 Task: In the Company nestle.com, Log call with description : 'Engaged in a call with a potential client seeking a tailored solution.'; Select call outcome: 'Busy '; Select call Direction: Inbound; Add date: '27 August, 2023' and time 12:00:PM. Logged in from softage.1@softage.net
Action: Mouse moved to (102, 60)
Screenshot: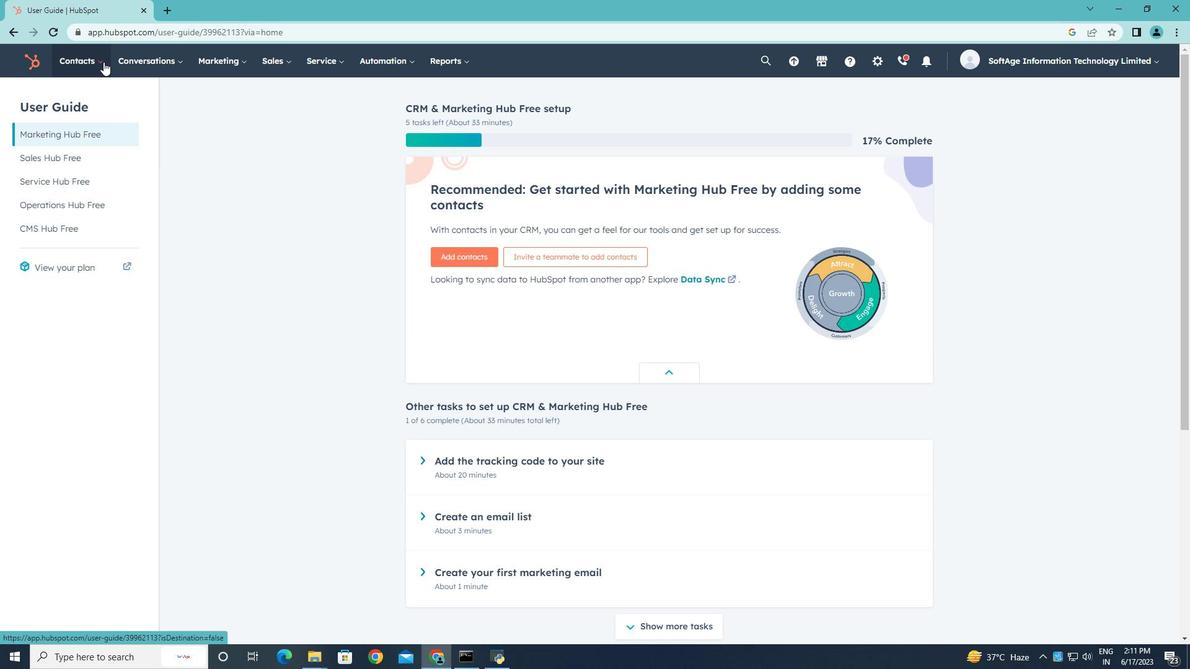 
Action: Mouse pressed left at (102, 60)
Screenshot: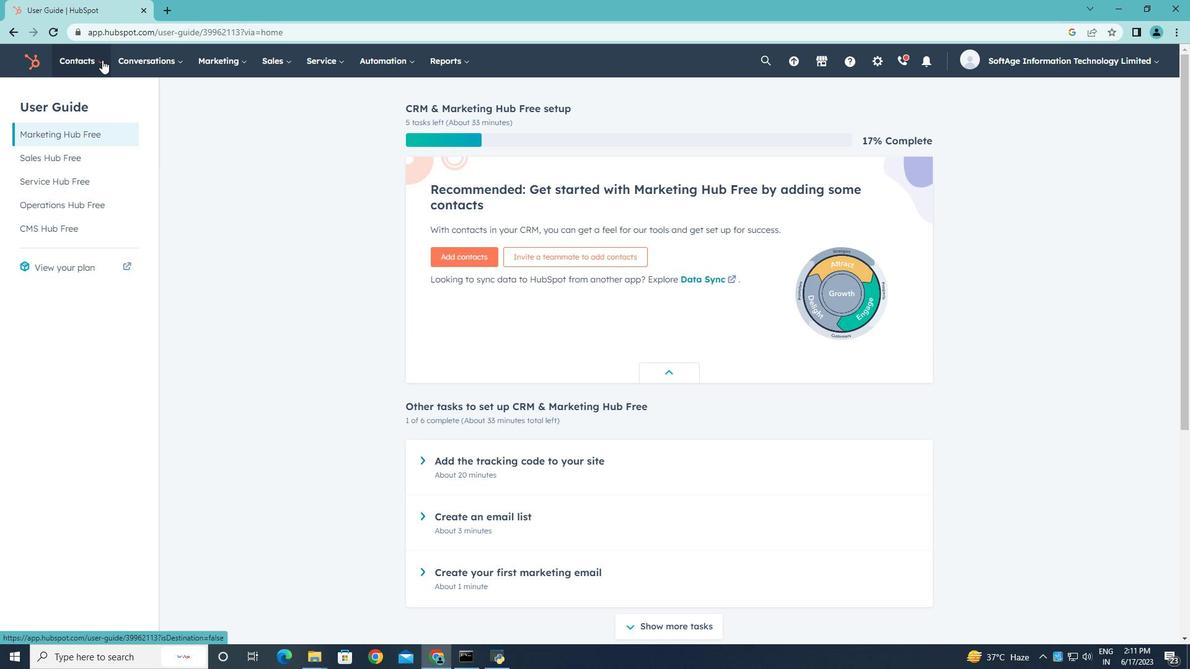 
Action: Mouse moved to (89, 122)
Screenshot: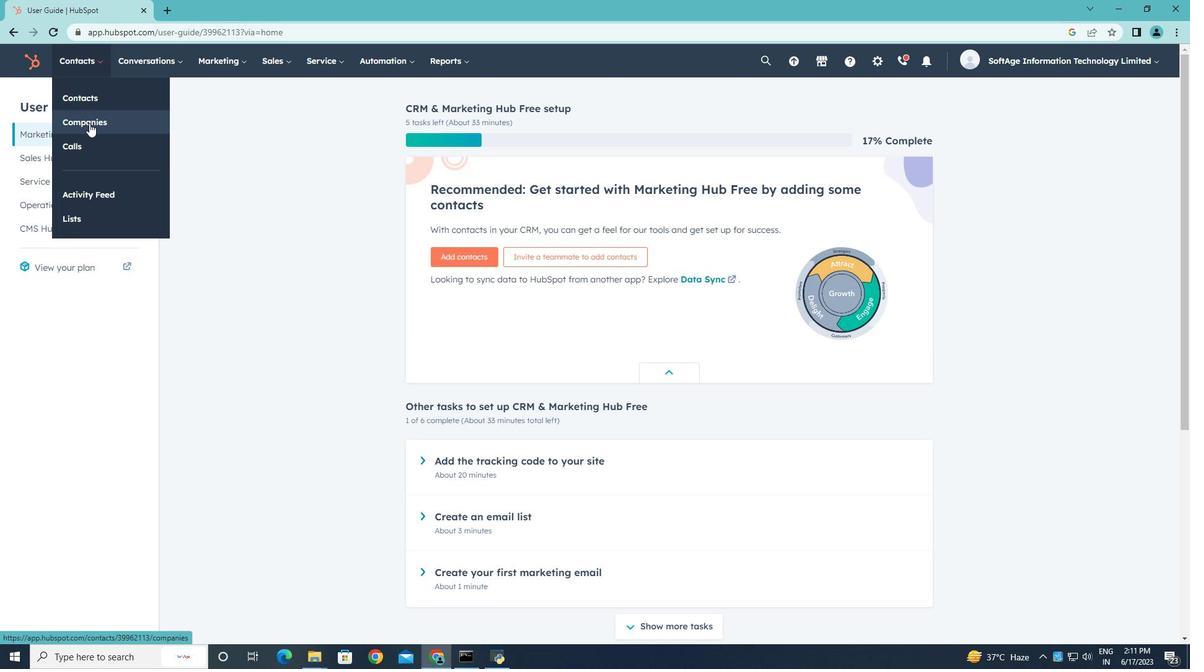 
Action: Mouse pressed left at (89, 122)
Screenshot: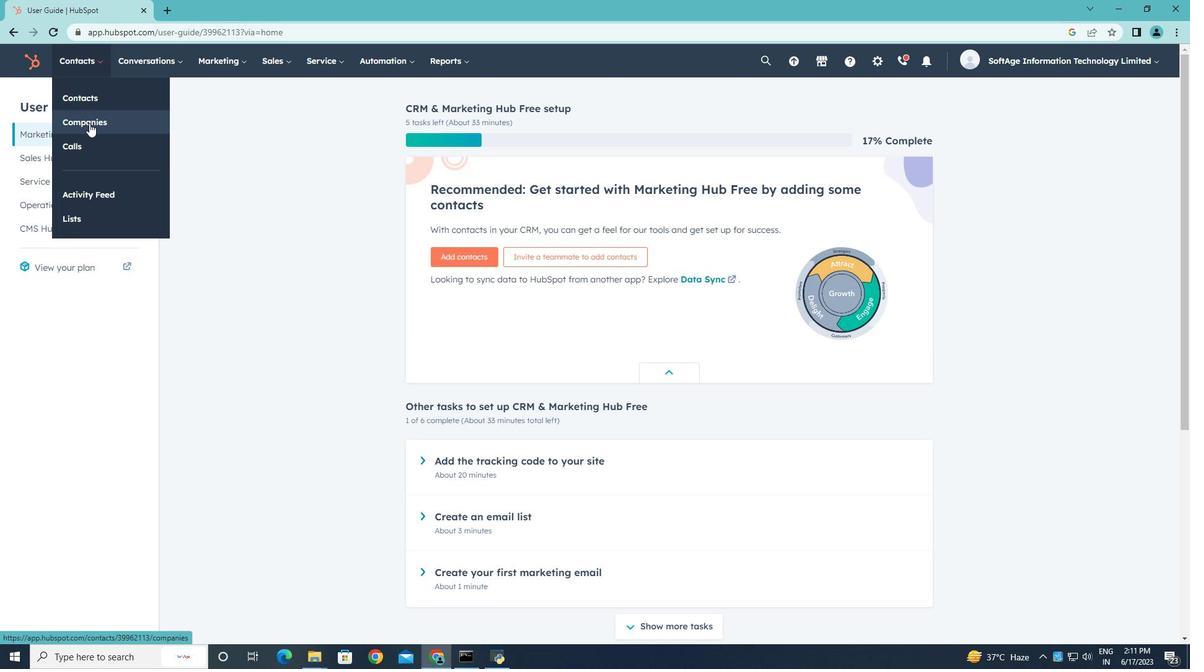 
Action: Mouse moved to (104, 207)
Screenshot: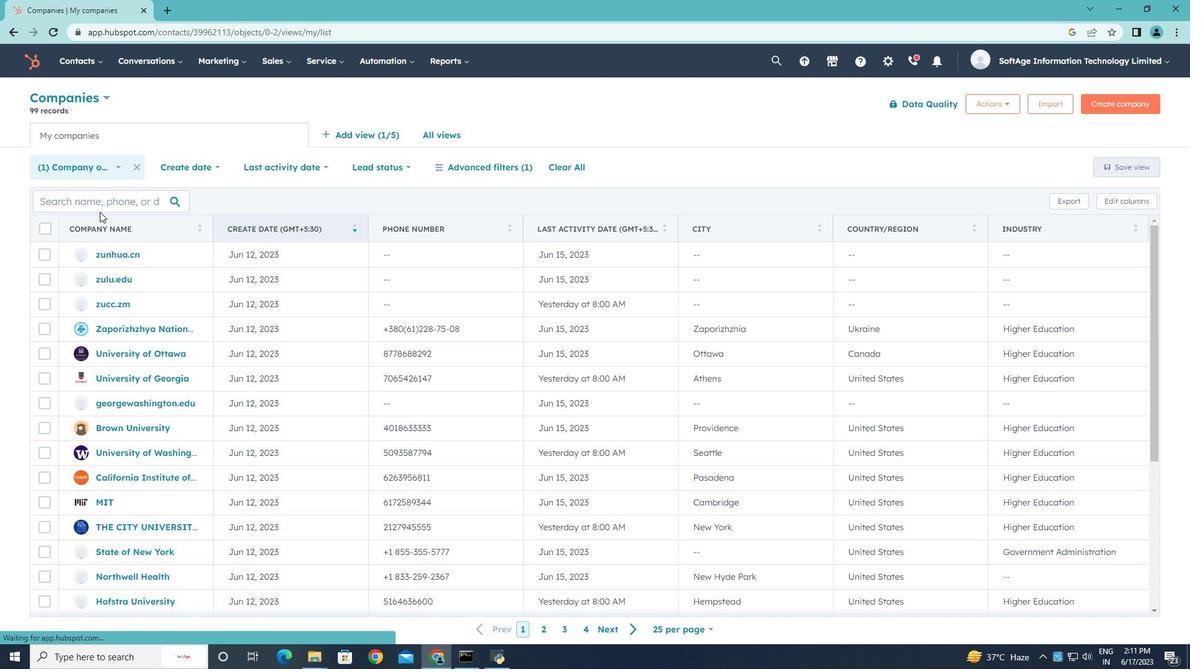
Action: Mouse pressed left at (104, 207)
Screenshot: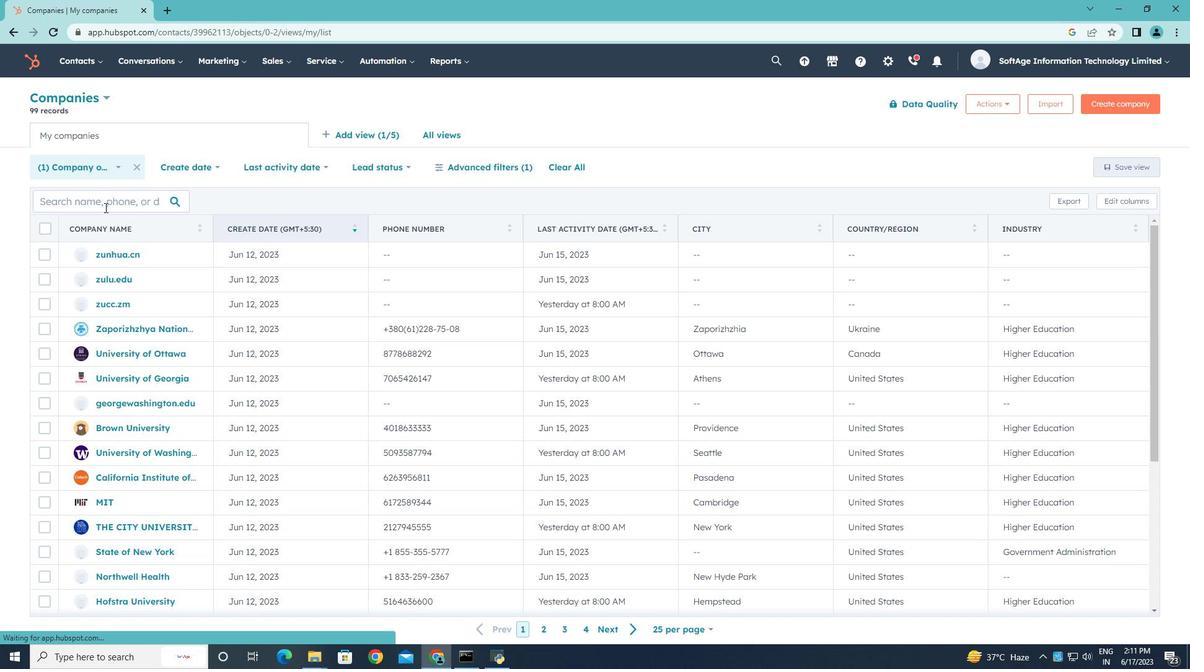 
Action: Key pressed nestle.com
Screenshot: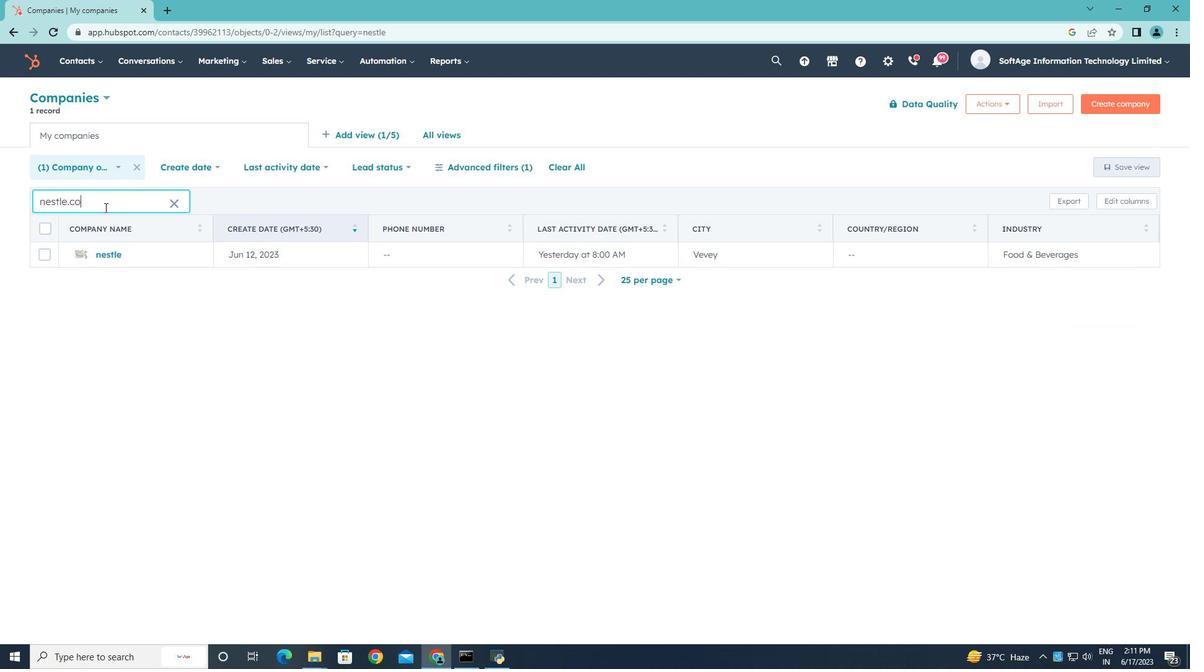 
Action: Mouse moved to (110, 257)
Screenshot: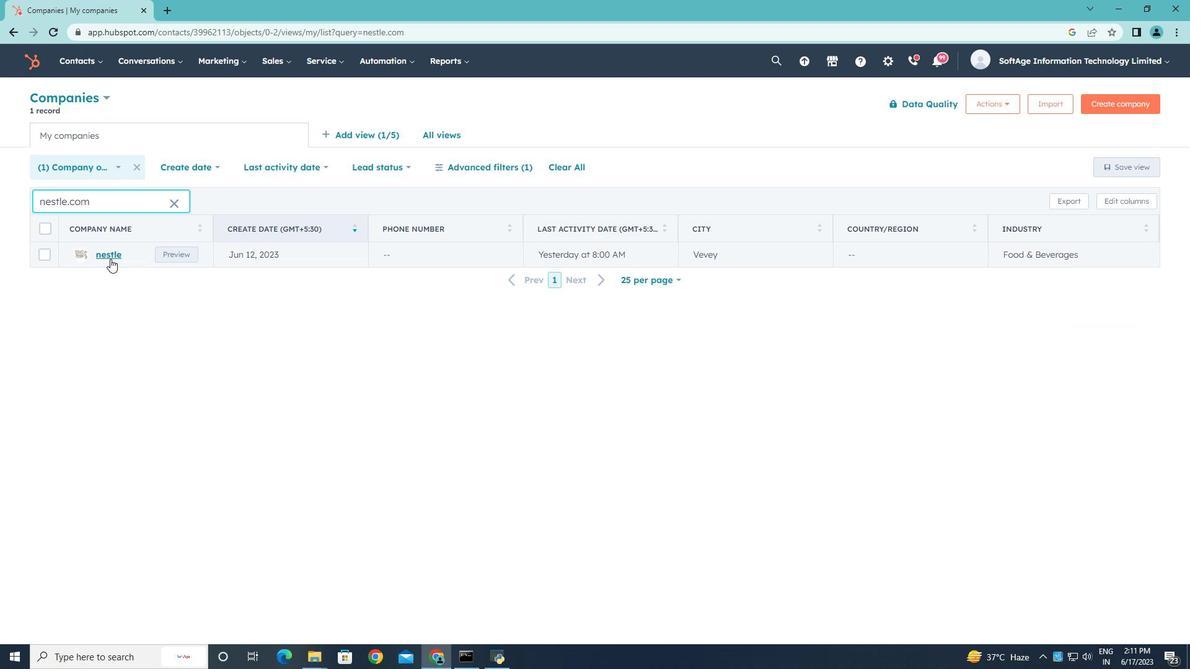 
Action: Mouse pressed left at (110, 257)
Screenshot: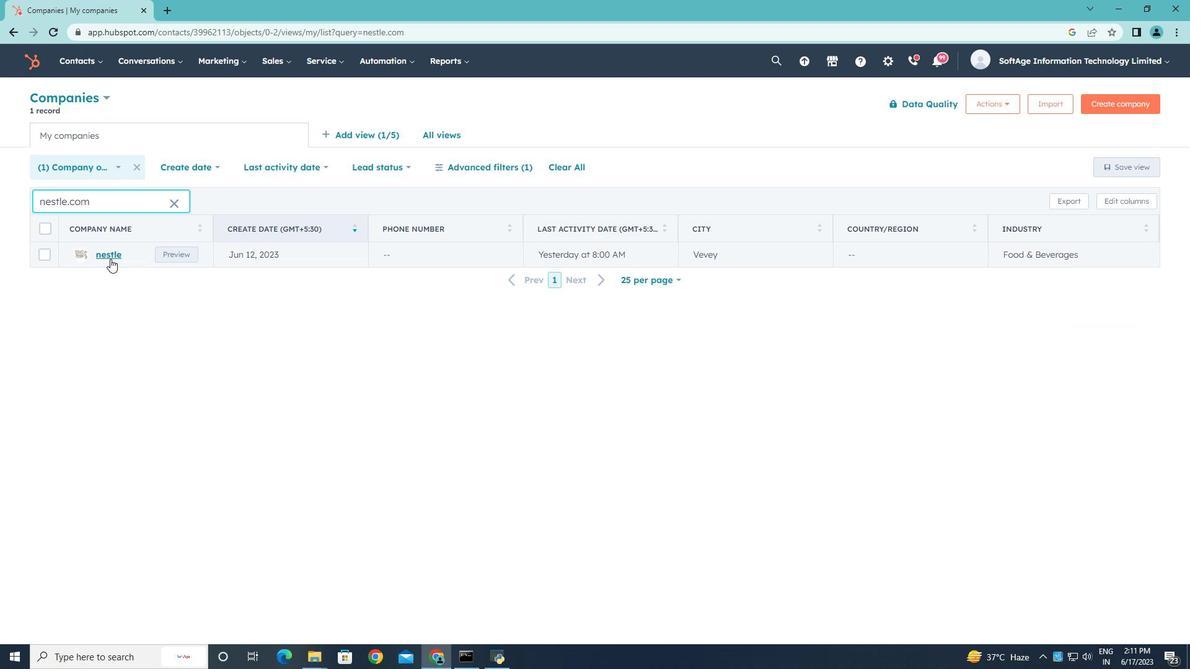 
Action: Mouse moved to (246, 200)
Screenshot: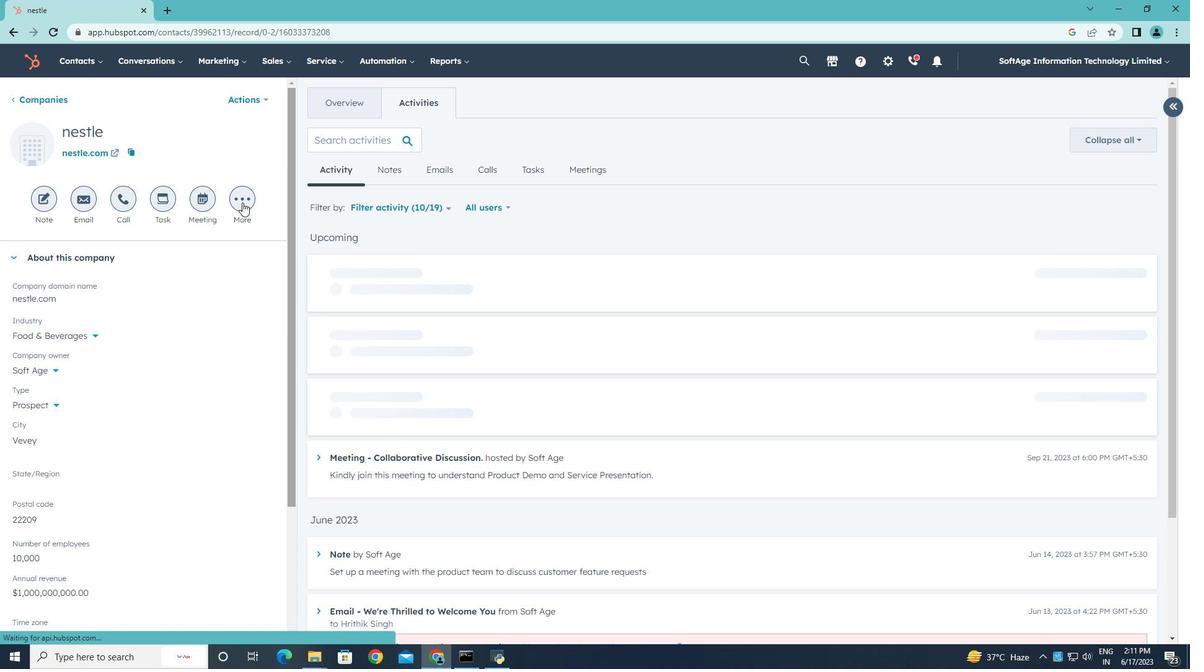 
Action: Mouse pressed left at (246, 200)
Screenshot: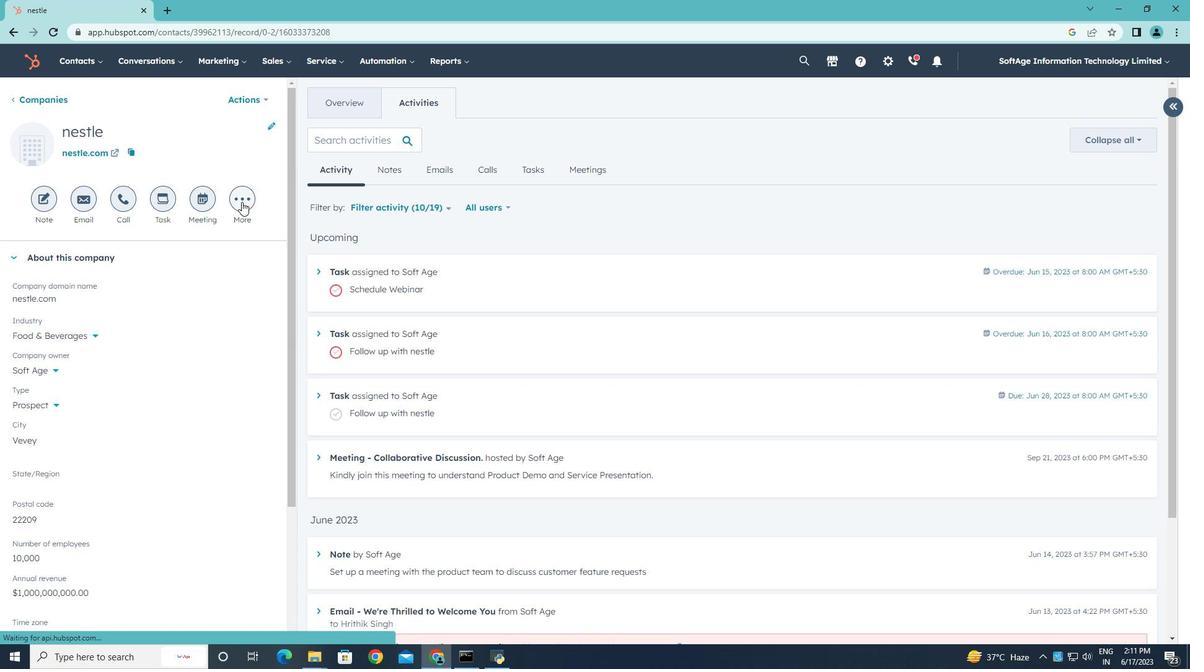 
Action: Mouse moved to (218, 300)
Screenshot: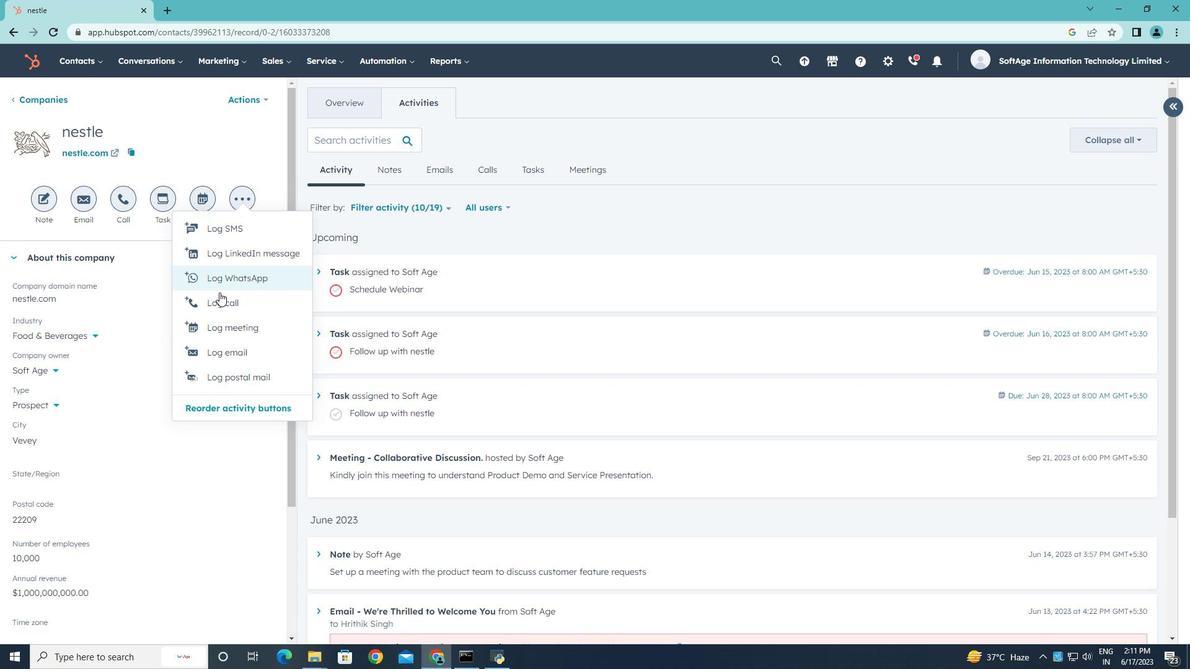 
Action: Mouse pressed left at (218, 300)
Screenshot: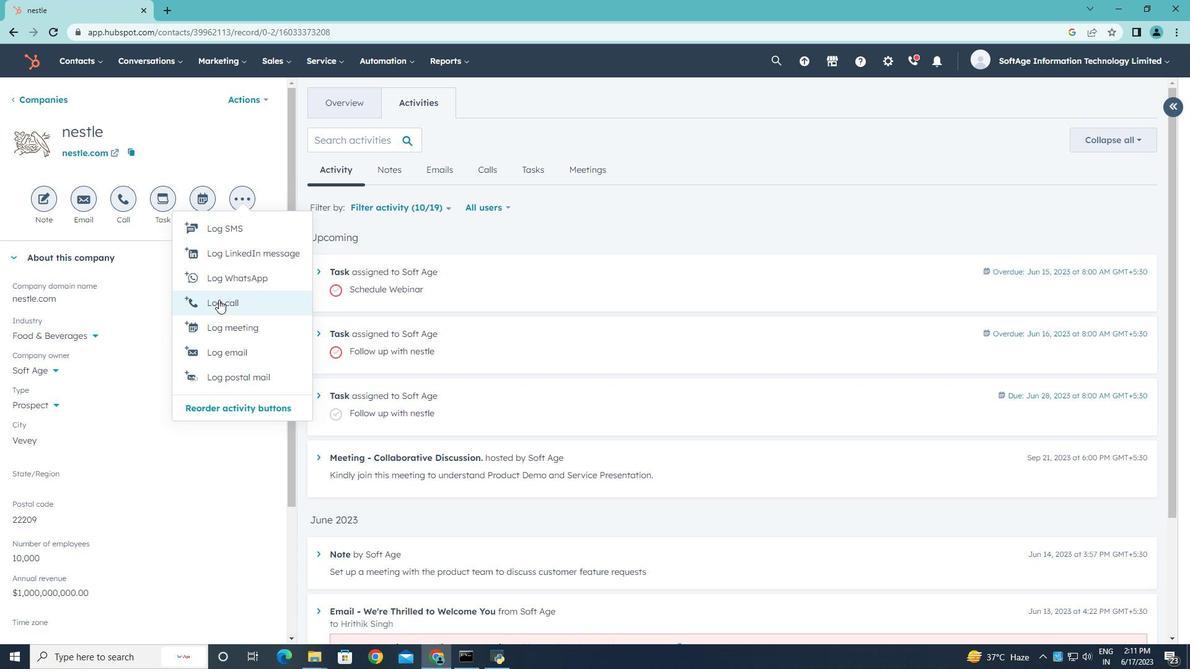
Action: Key pressed <Key.shift>Engaged<Key.space>in<Key.space>a<Key.space>call<Key.space>with<Key.space>a<Key.space>potential<Key.space>client<Key.space>seeking<Key.space>a<Key.space>tailored<Key.space>solution.
Screenshot: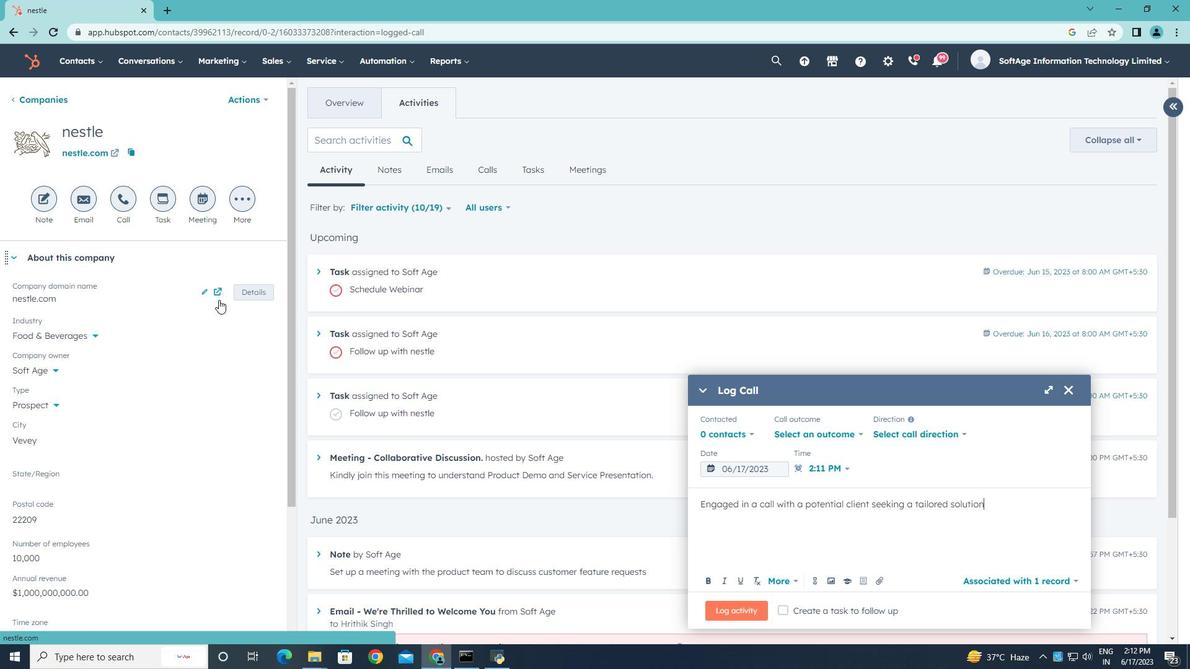 
Action: Mouse moved to (857, 435)
Screenshot: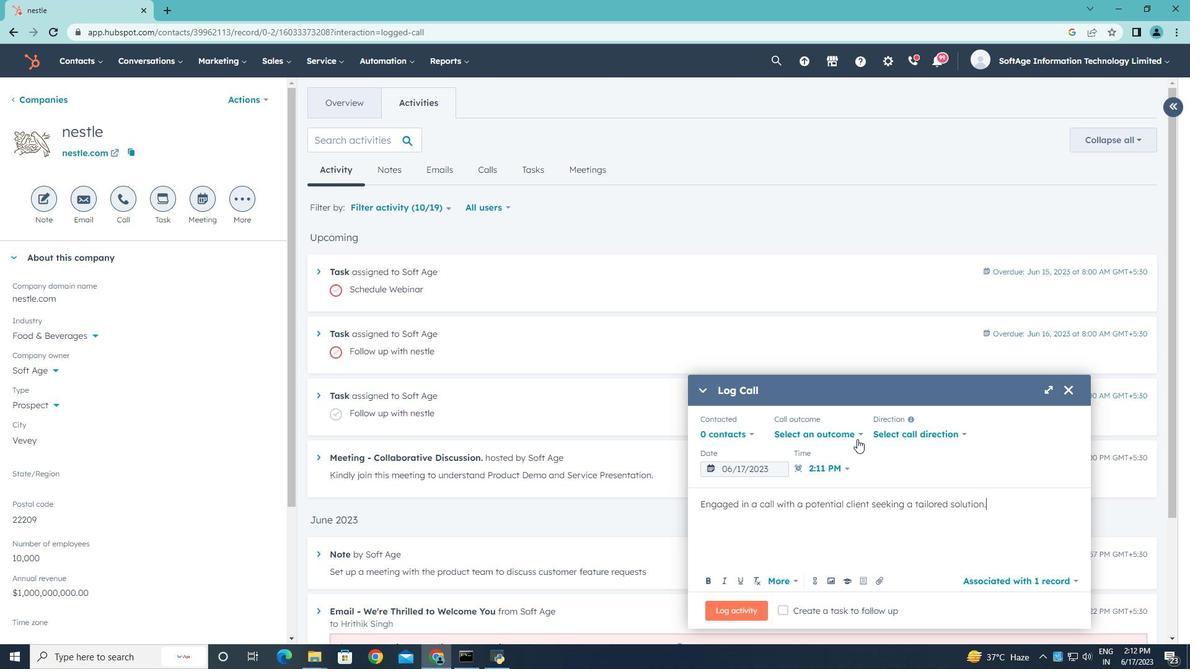 
Action: Mouse pressed left at (857, 435)
Screenshot: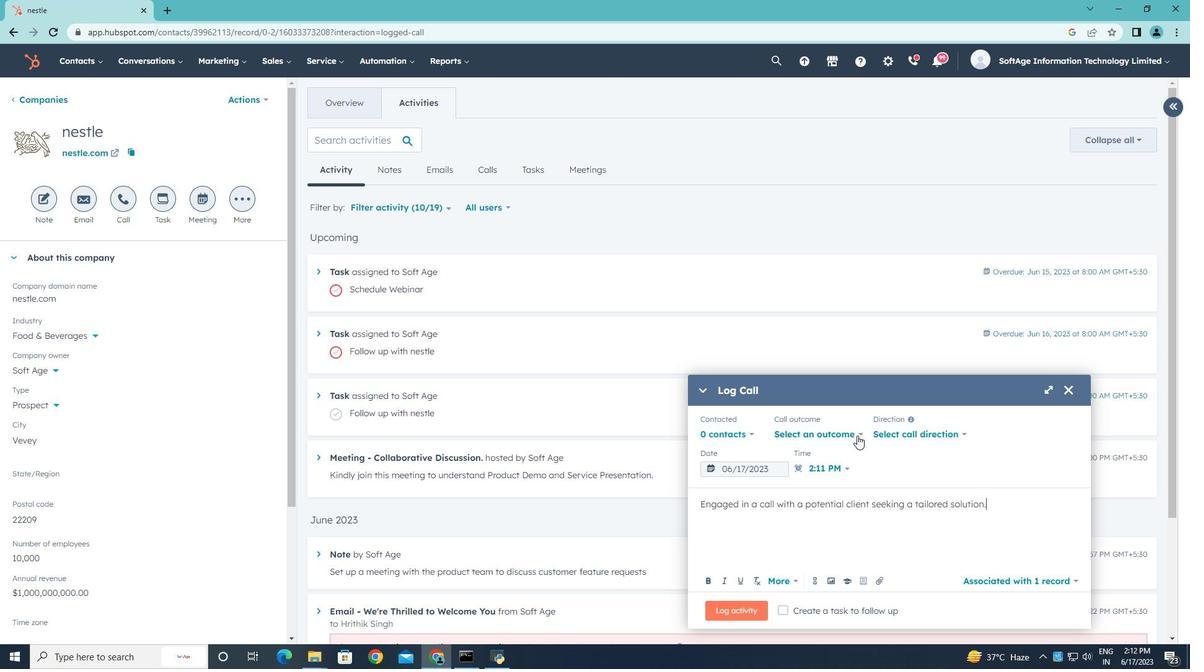 
Action: Mouse moved to (818, 473)
Screenshot: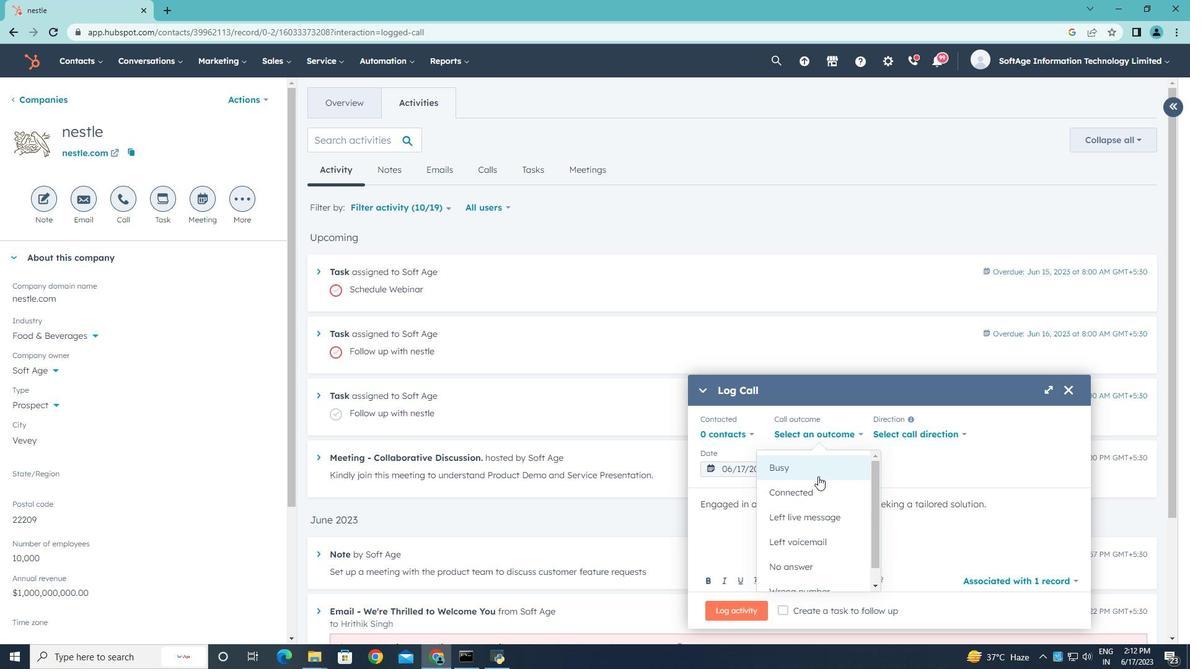 
Action: Mouse pressed left at (818, 473)
Screenshot: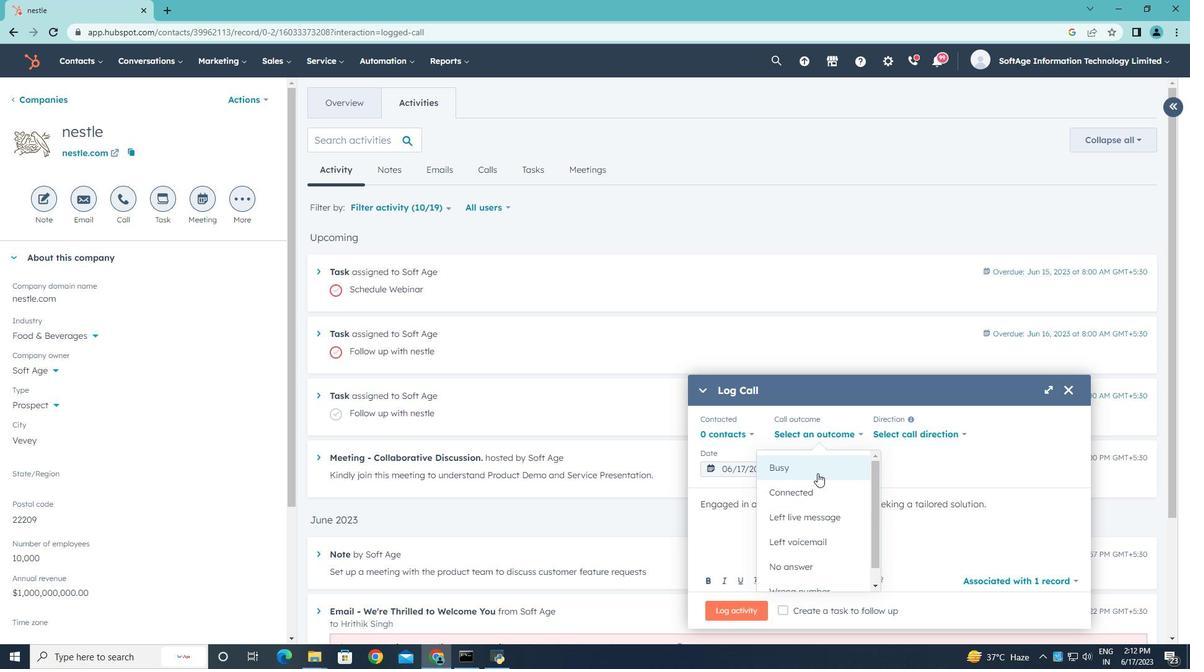 
Action: Mouse moved to (898, 437)
Screenshot: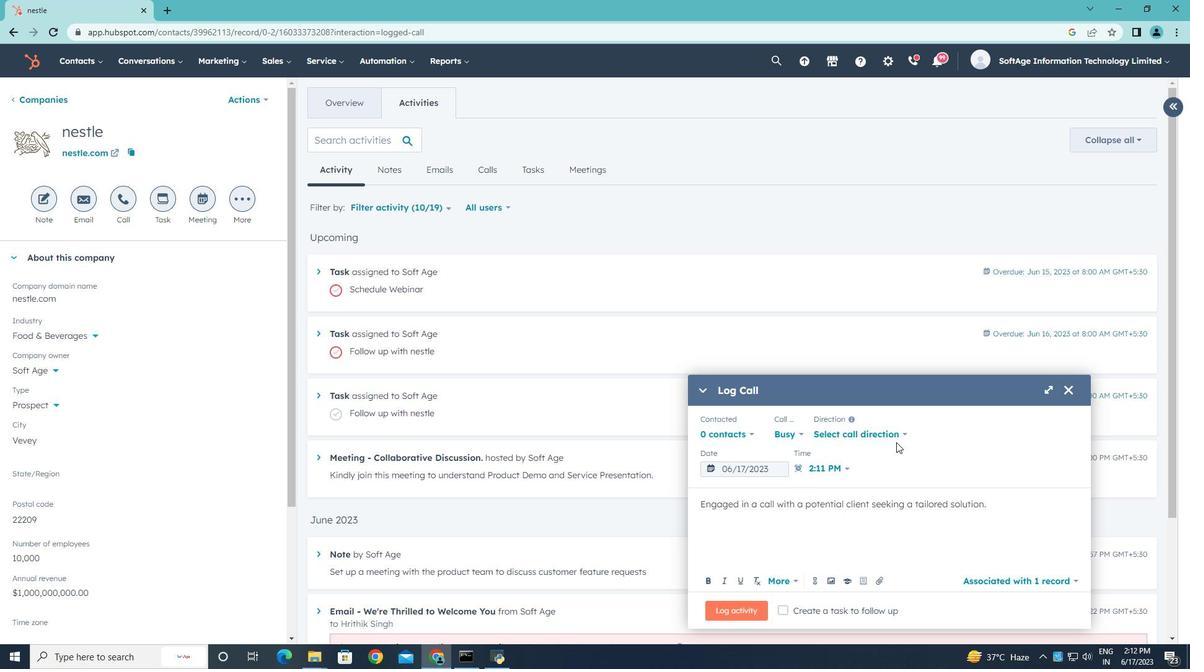 
Action: Mouse pressed left at (898, 437)
Screenshot: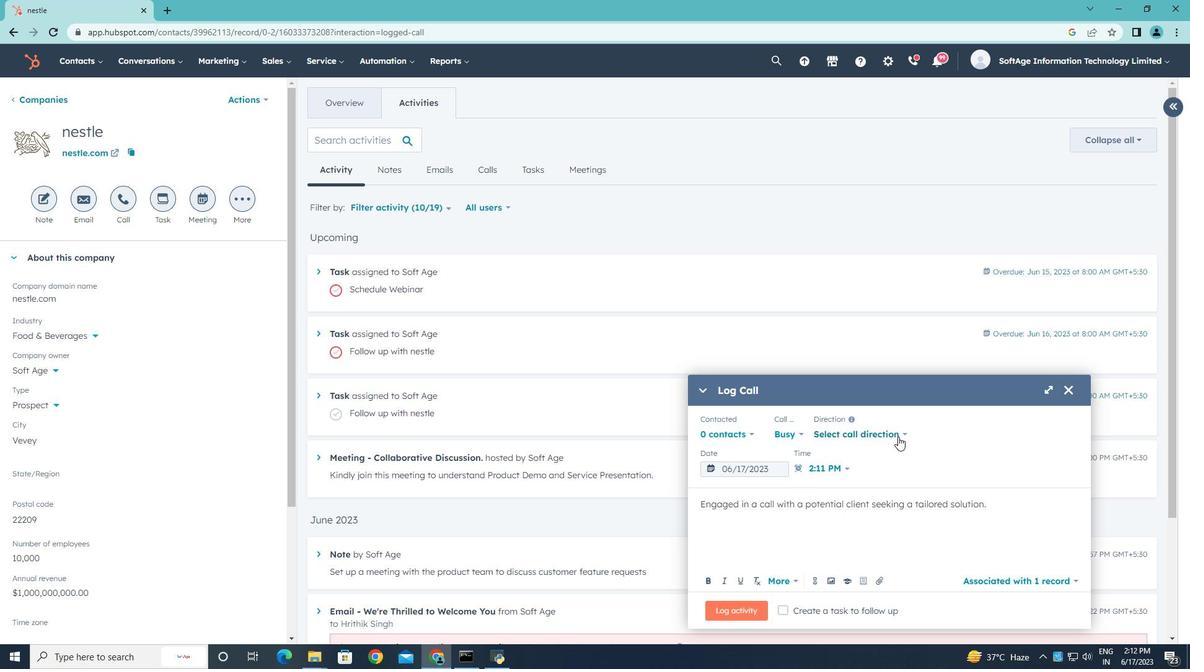
Action: Mouse moved to (862, 465)
Screenshot: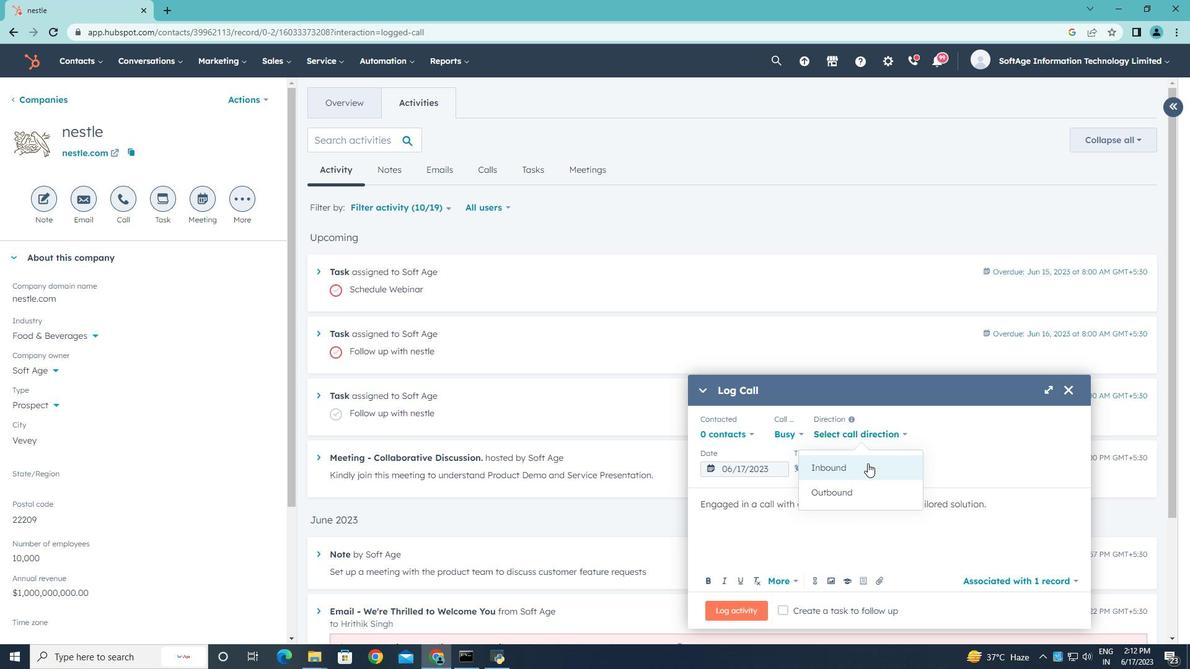 
Action: Mouse pressed left at (862, 465)
Screenshot: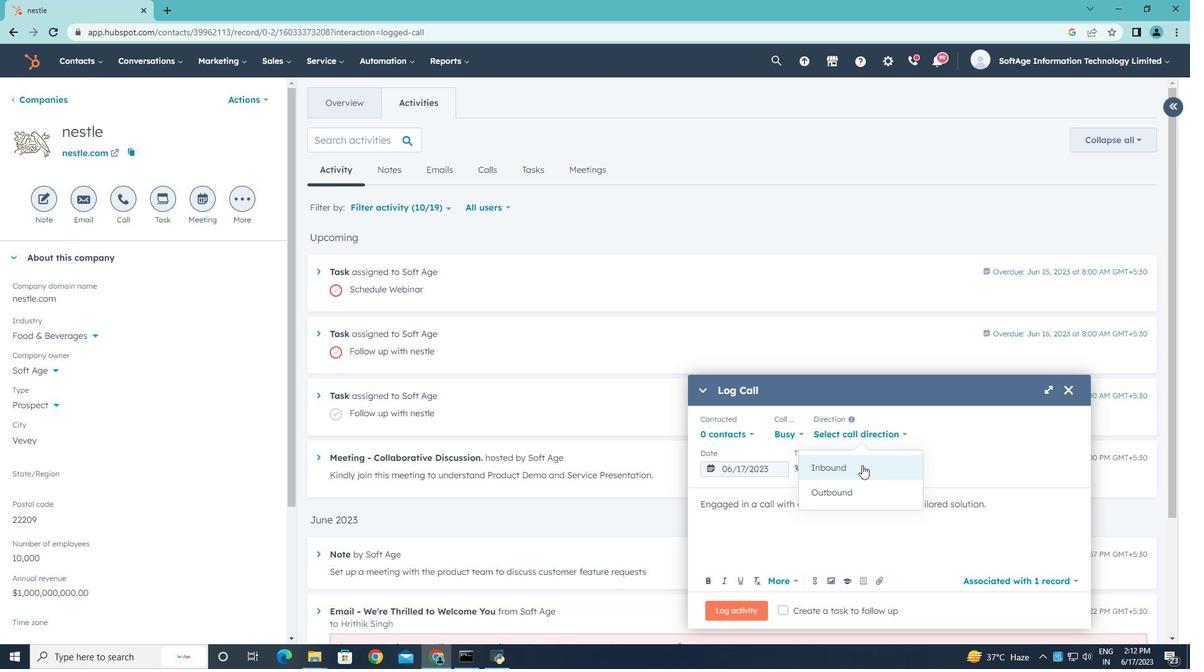 
Action: Mouse moved to (955, 435)
Screenshot: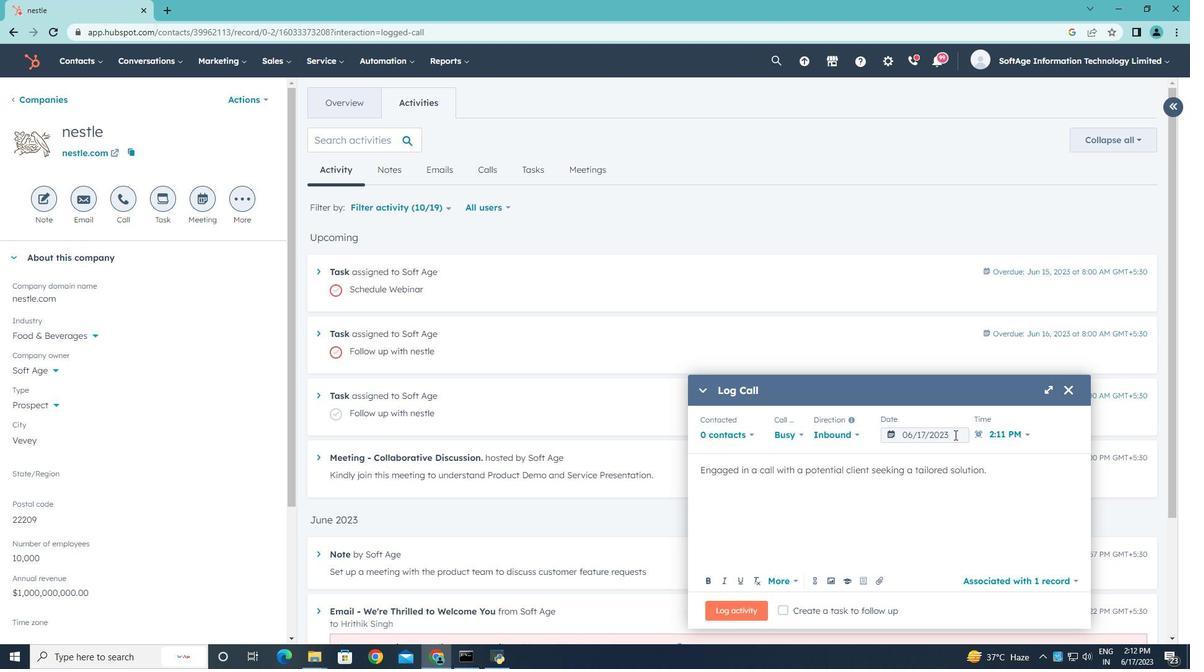 
Action: Mouse pressed left at (955, 435)
Screenshot: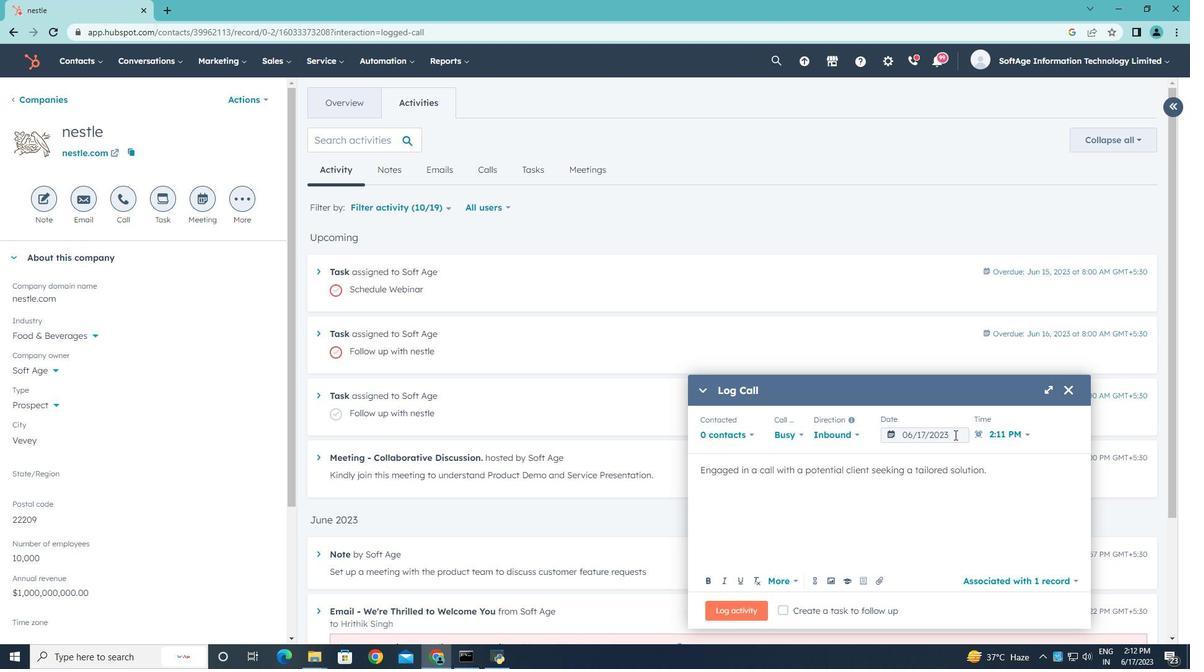 
Action: Mouse moved to (1042, 235)
Screenshot: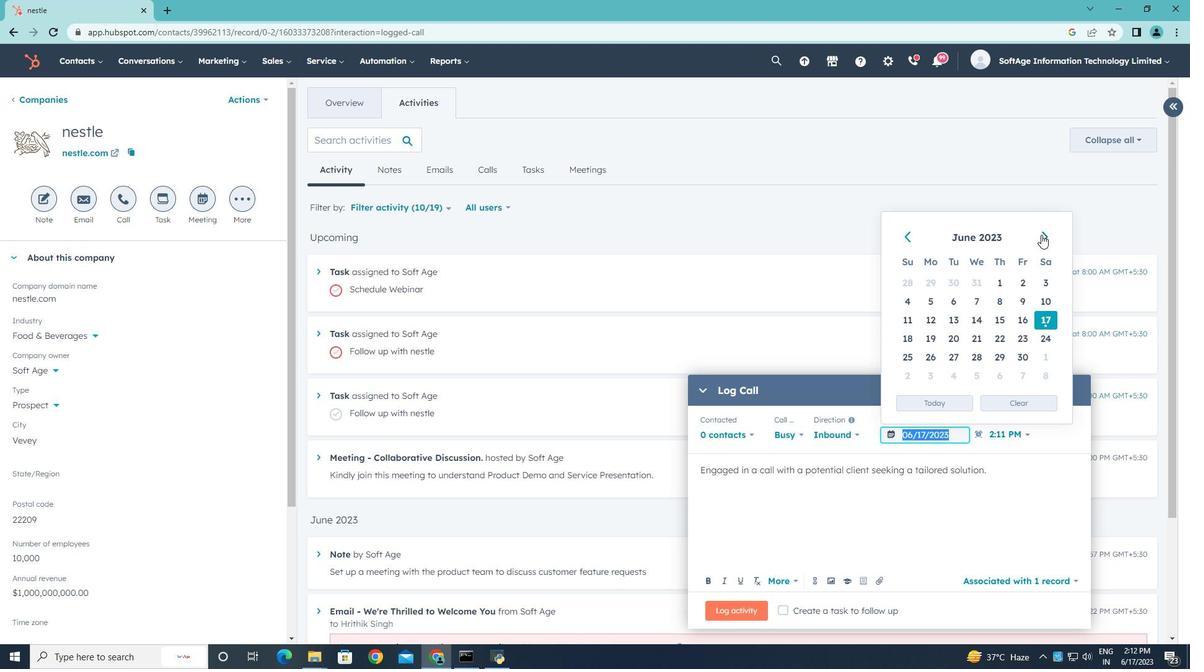 
Action: Mouse pressed left at (1042, 235)
Screenshot: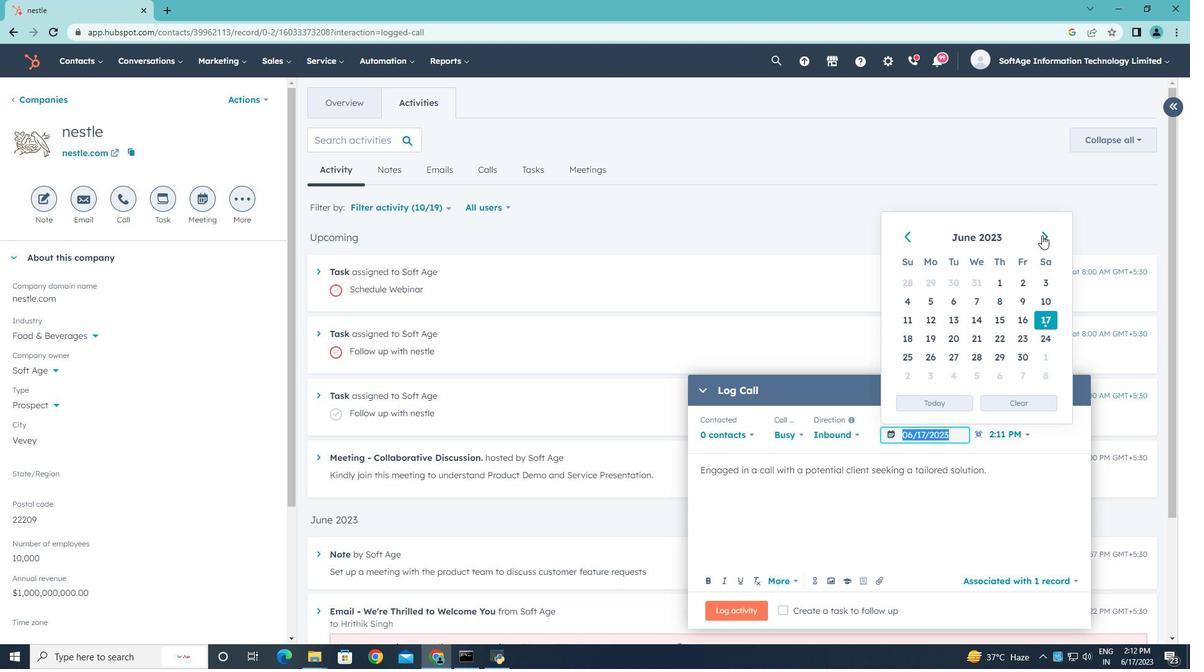 
Action: Mouse pressed left at (1042, 235)
Screenshot: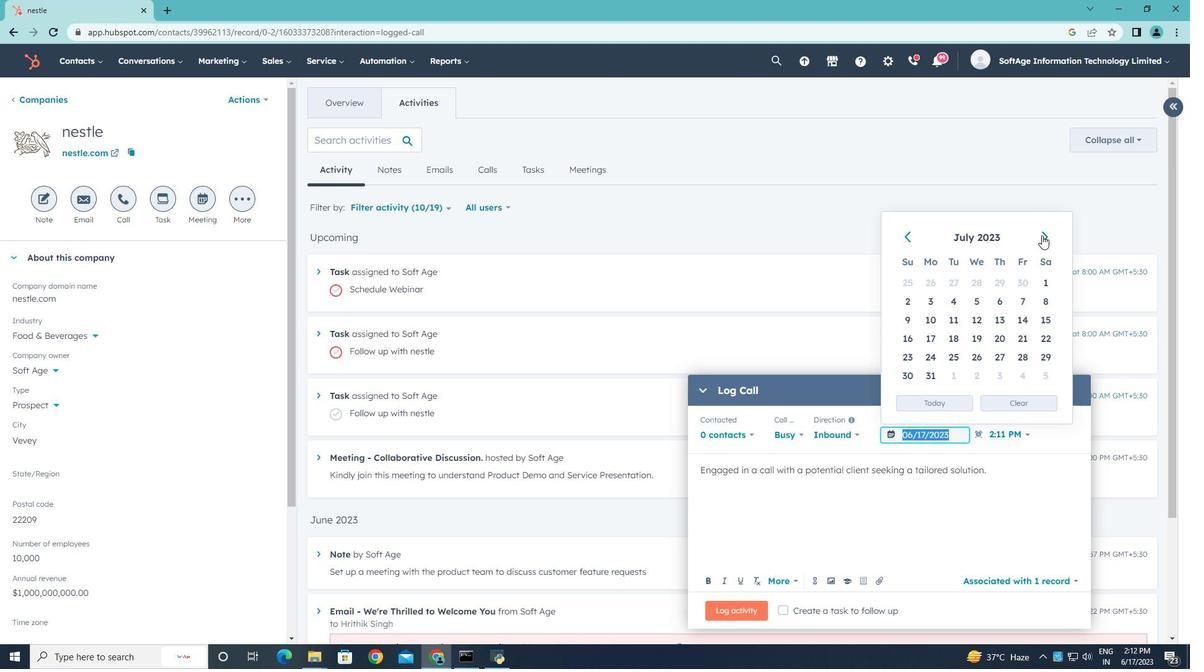 
Action: Mouse moved to (905, 354)
Screenshot: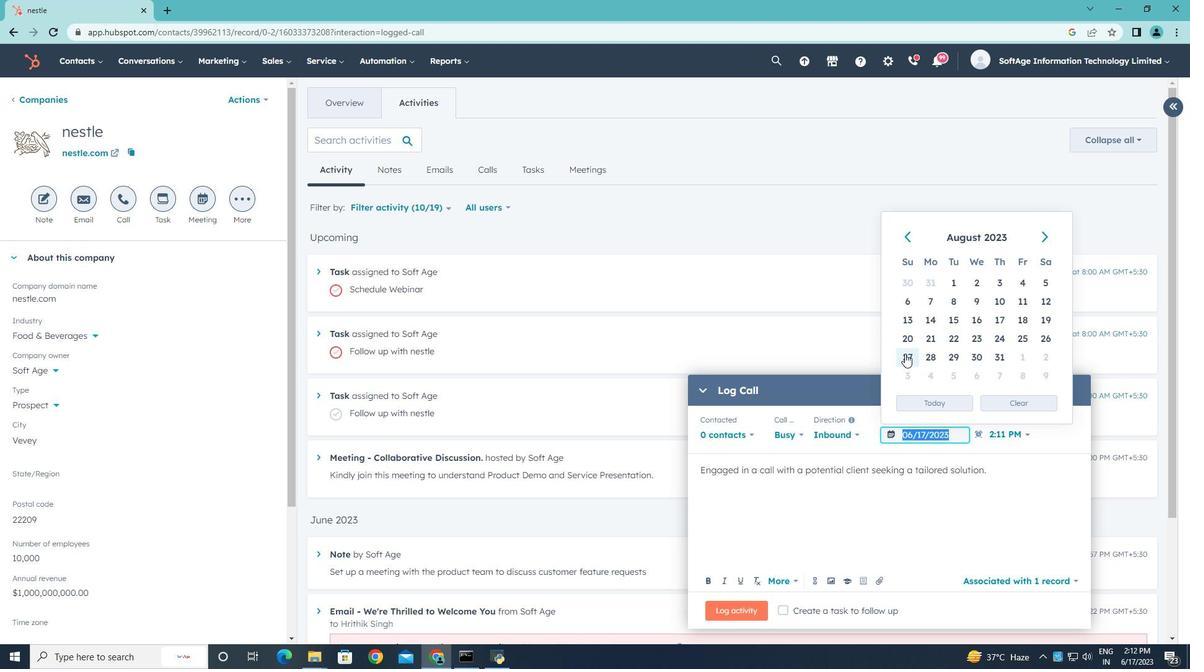
Action: Mouse pressed left at (905, 354)
Screenshot: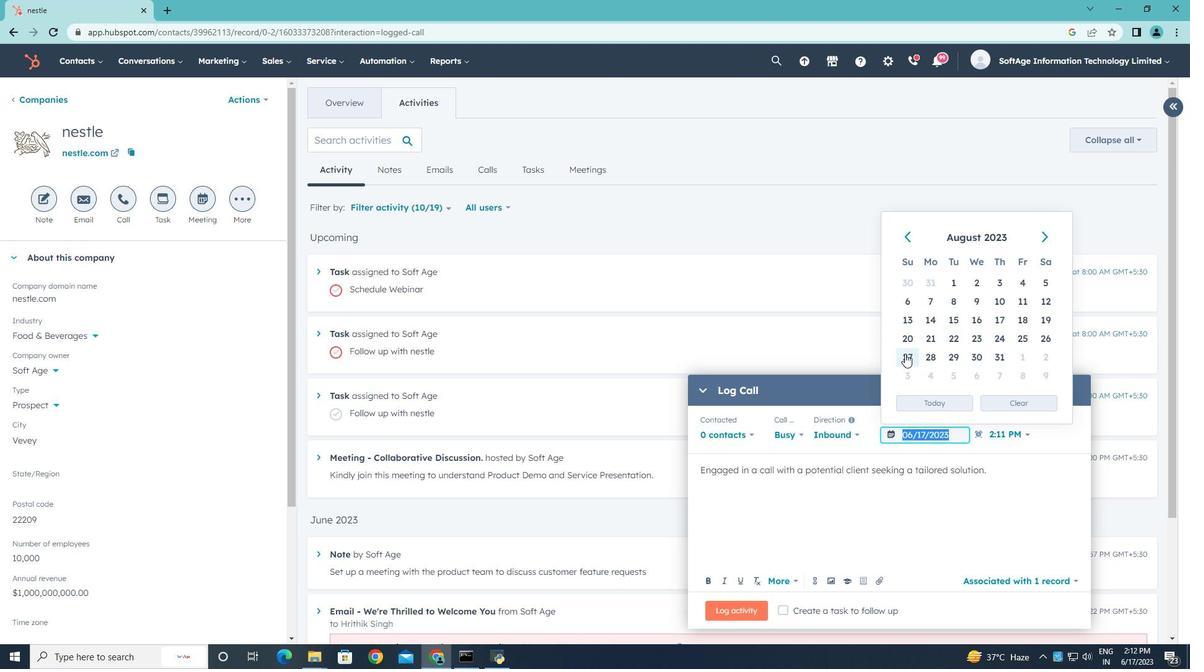 
Action: Mouse moved to (1019, 437)
Screenshot: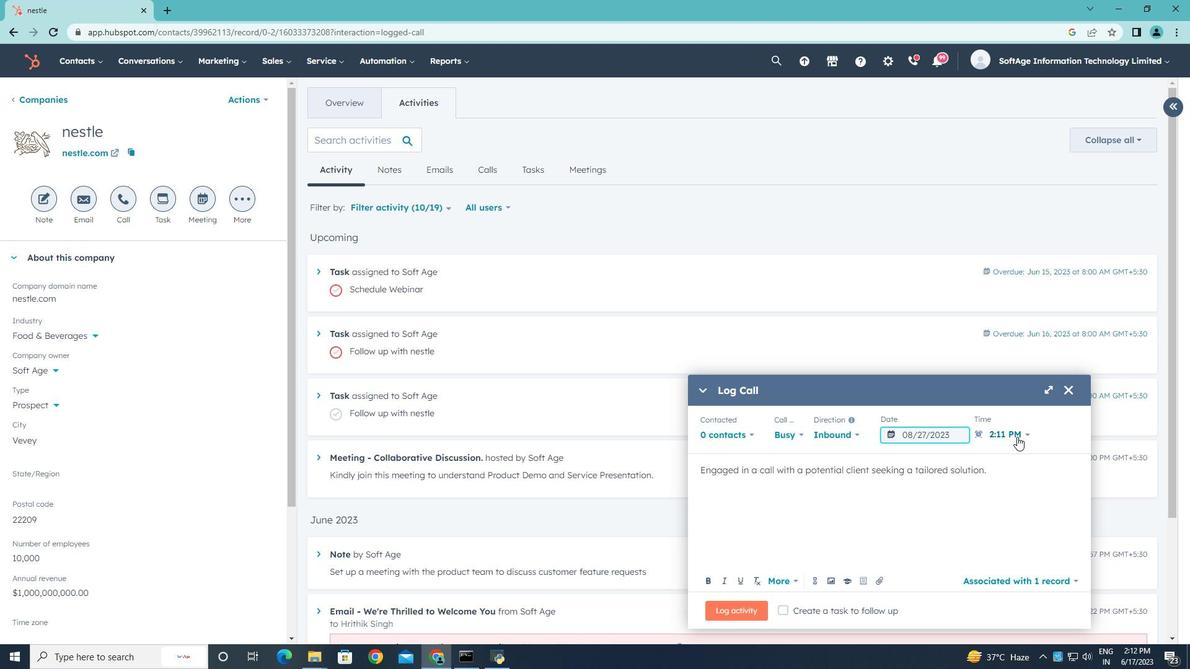 
Action: Mouse pressed left at (1019, 437)
Screenshot: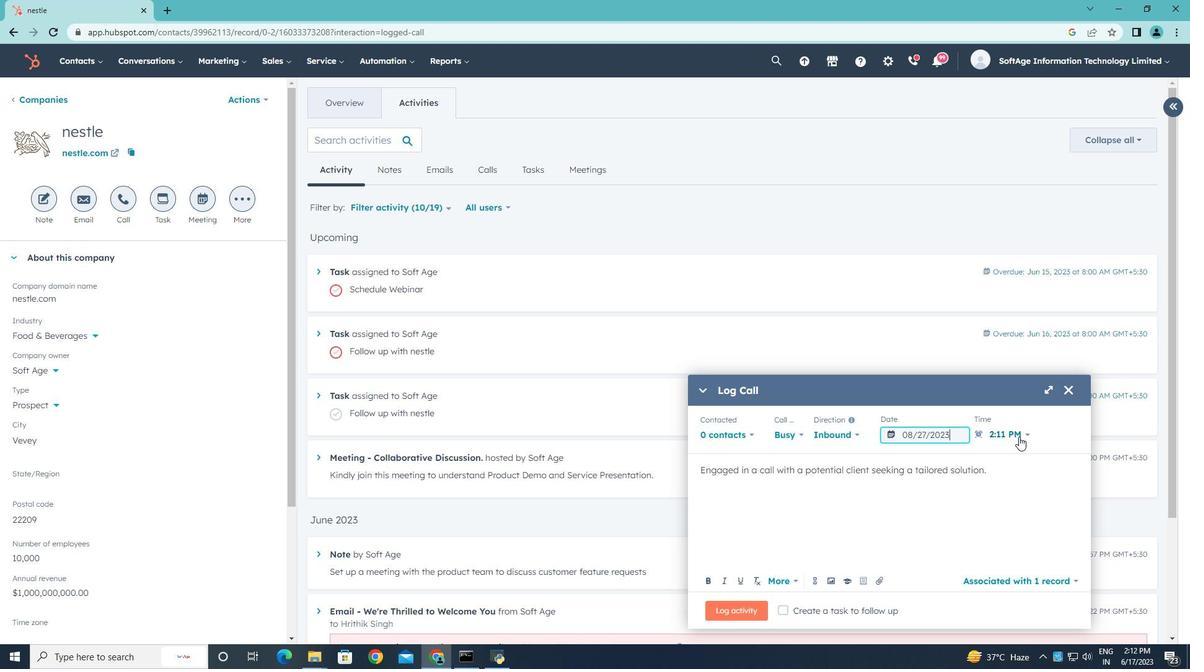
Action: Mouse moved to (1004, 523)
Screenshot: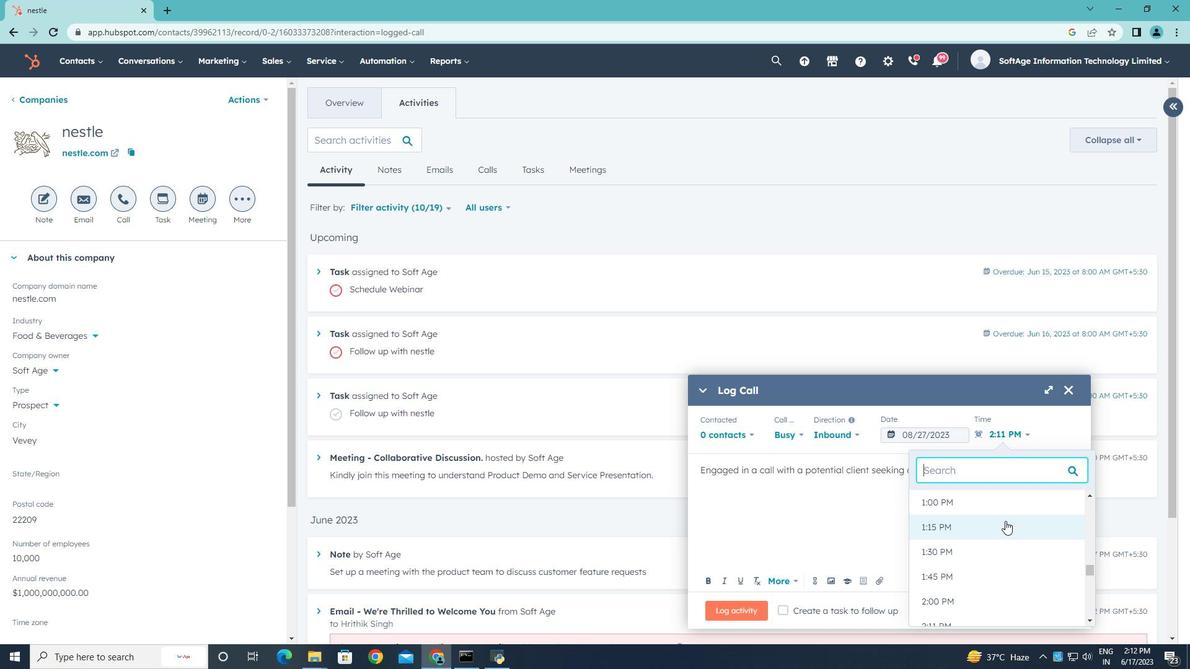 
Action: Mouse scrolled (1004, 524) with delta (0, 0)
Screenshot: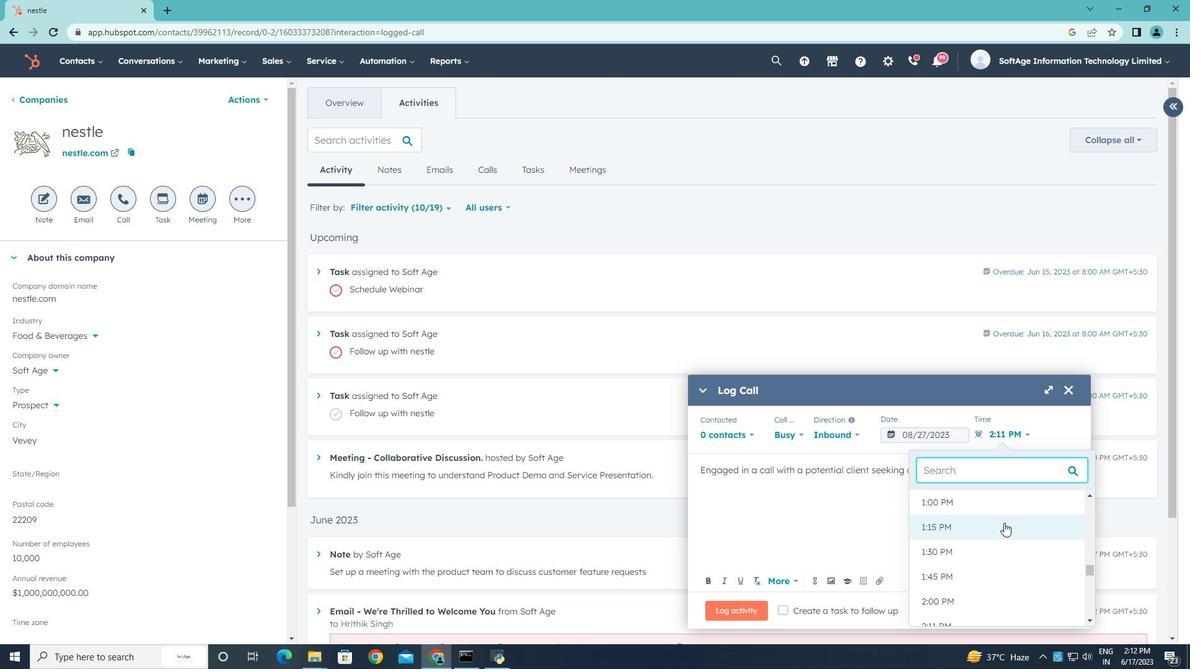 
Action: Mouse scrolled (1004, 524) with delta (0, 0)
Screenshot: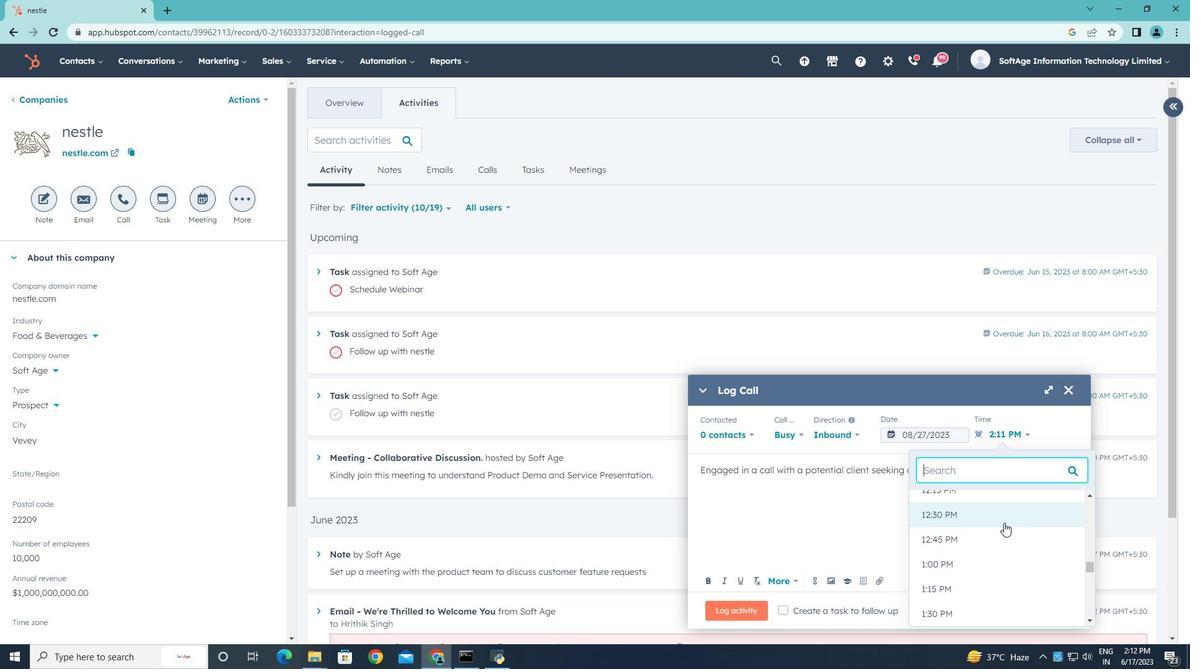 
Action: Mouse moved to (985, 529)
Screenshot: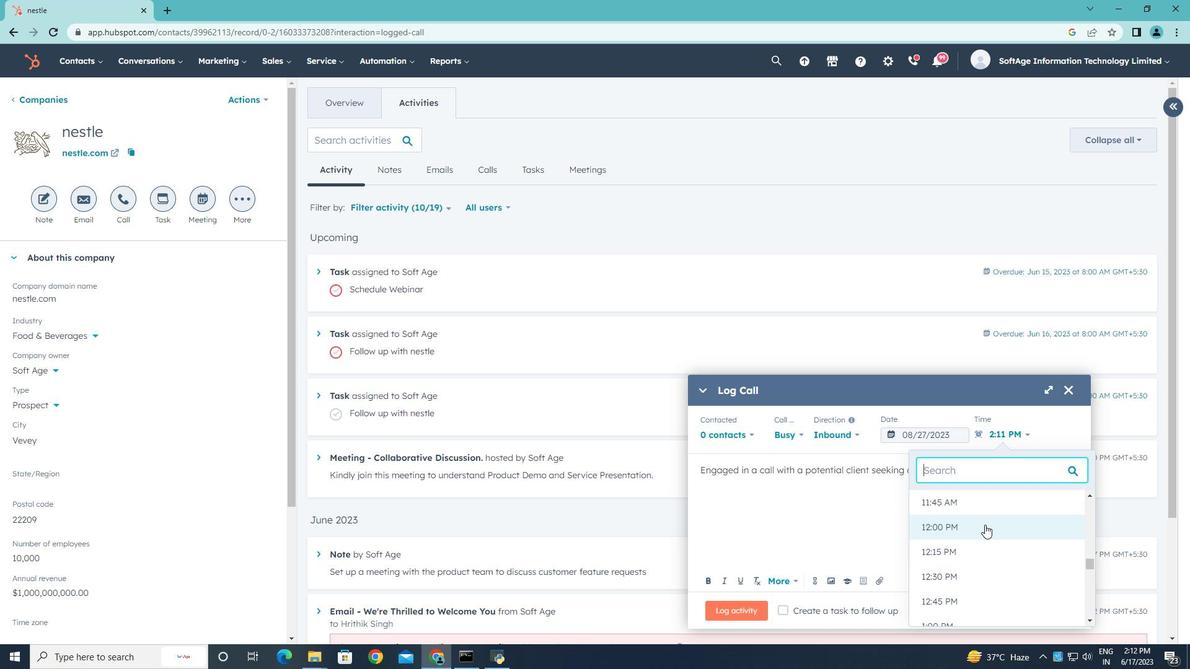 
Action: Mouse pressed left at (985, 529)
Screenshot: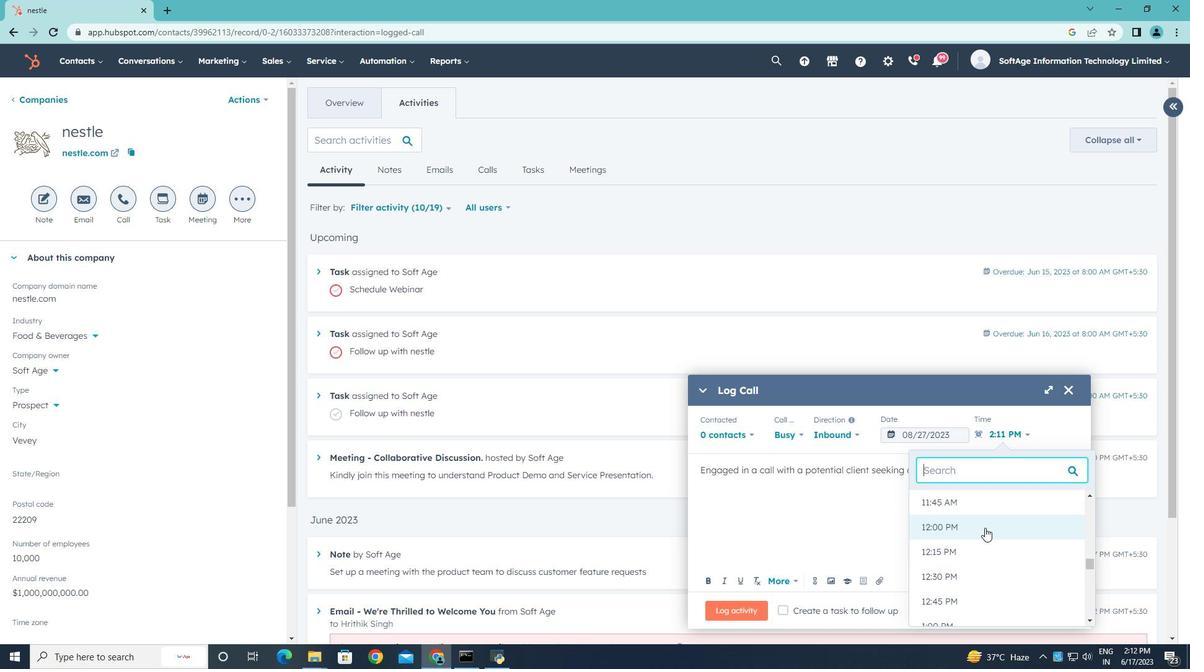 
Action: Mouse moved to (749, 612)
Screenshot: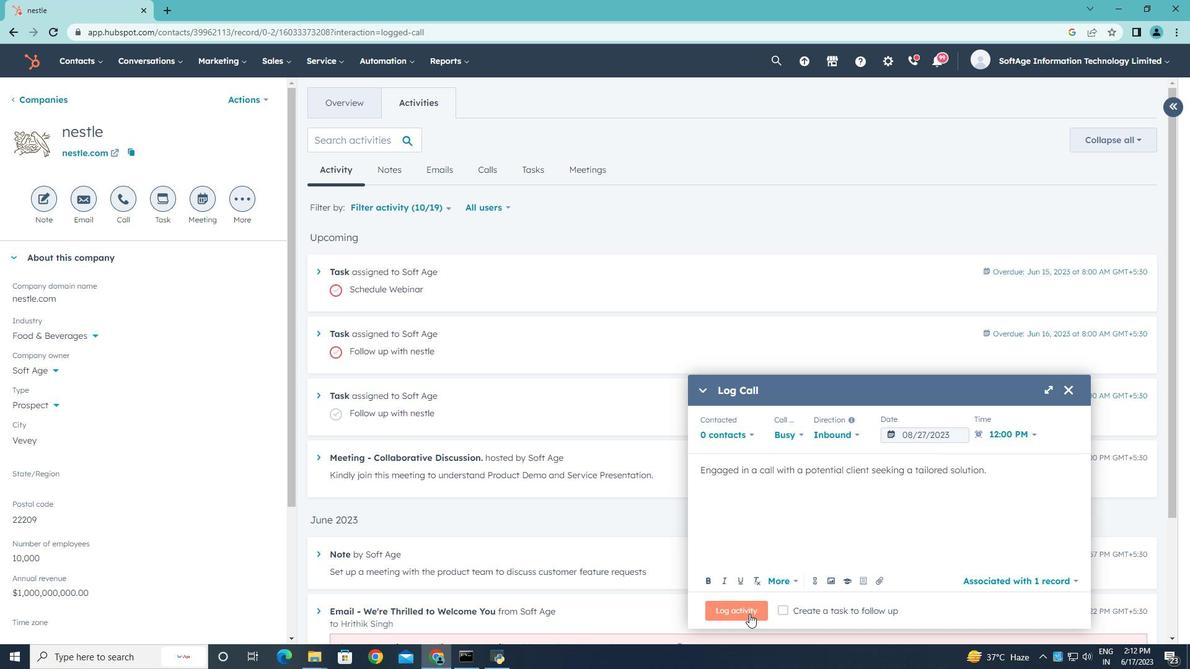 
Action: Mouse pressed left at (749, 612)
Screenshot: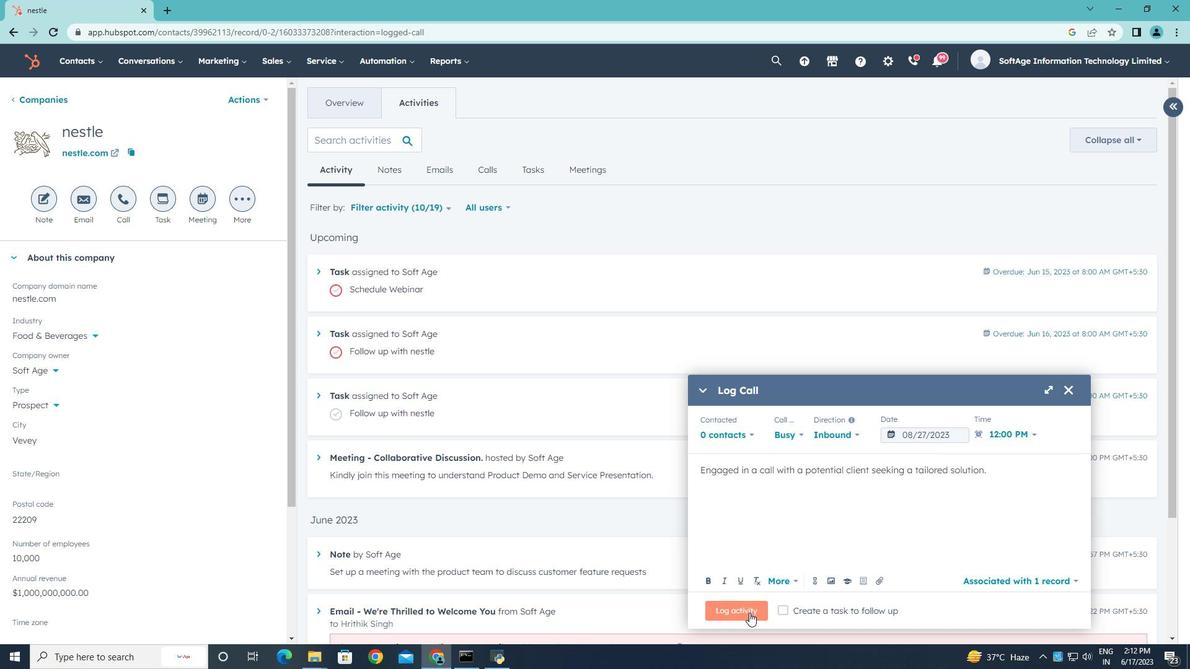 
Action: Mouse moved to (749, 612)
Screenshot: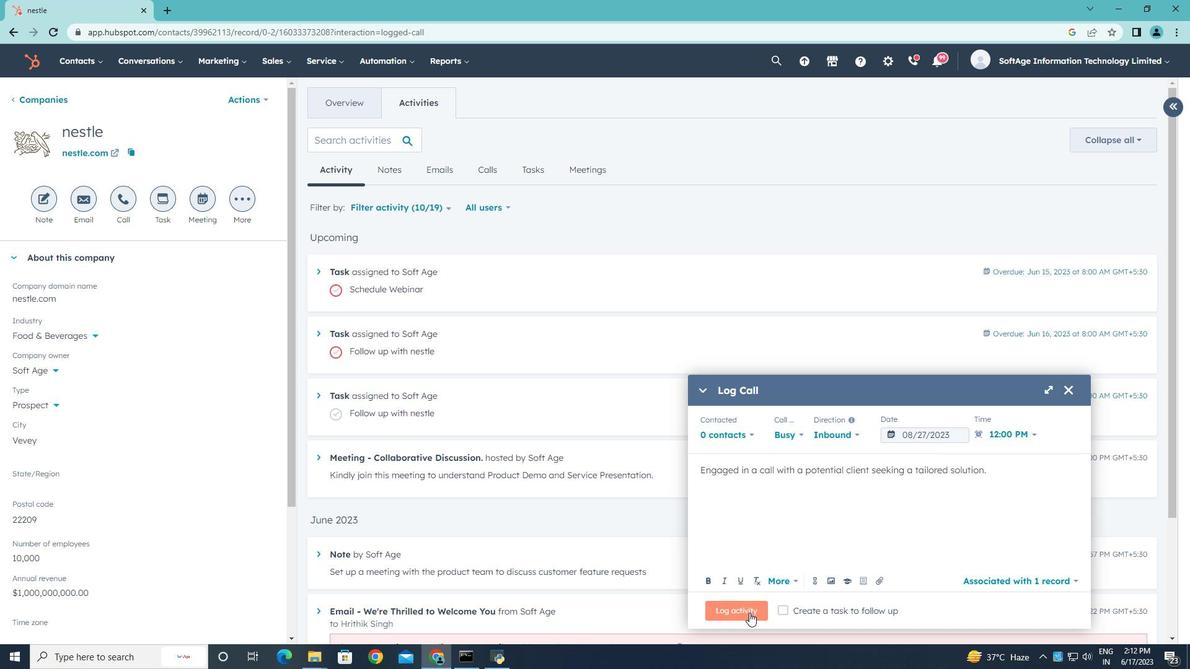 
